 Task: Create New Customer with Customer Name: Albertsons Beer & Wine, Billing Address Line1: 1240 Ridge Road, Billing Address Line2:  Dodge City, Billing Address Line3:  Kansas 67801
Action: Mouse moved to (165, 30)
Screenshot: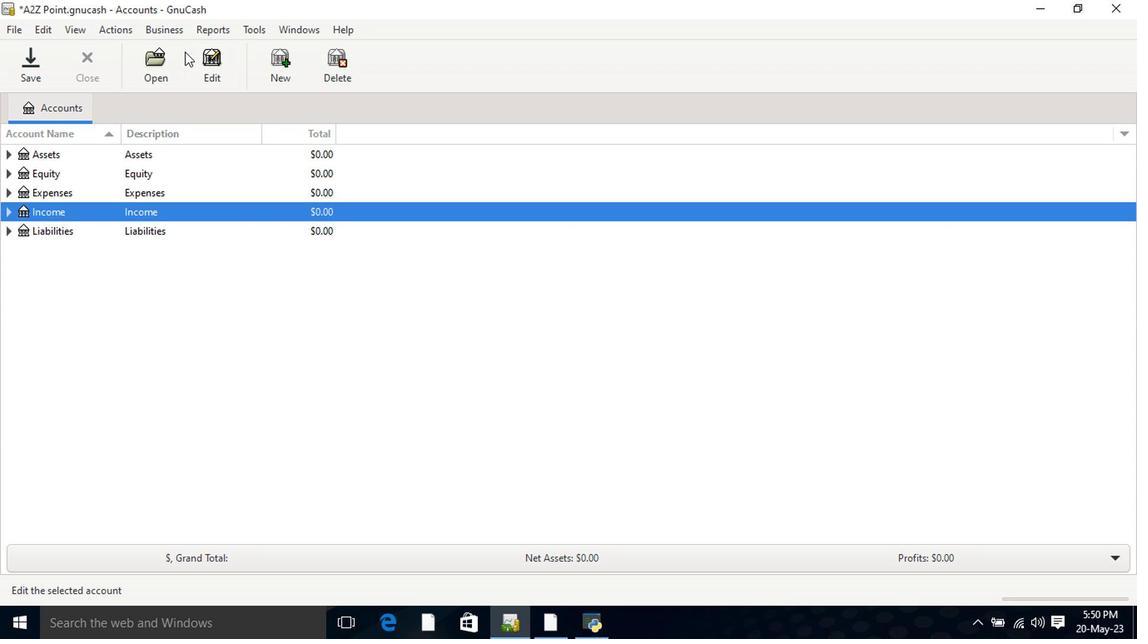 
Action: Mouse pressed left at (165, 30)
Screenshot: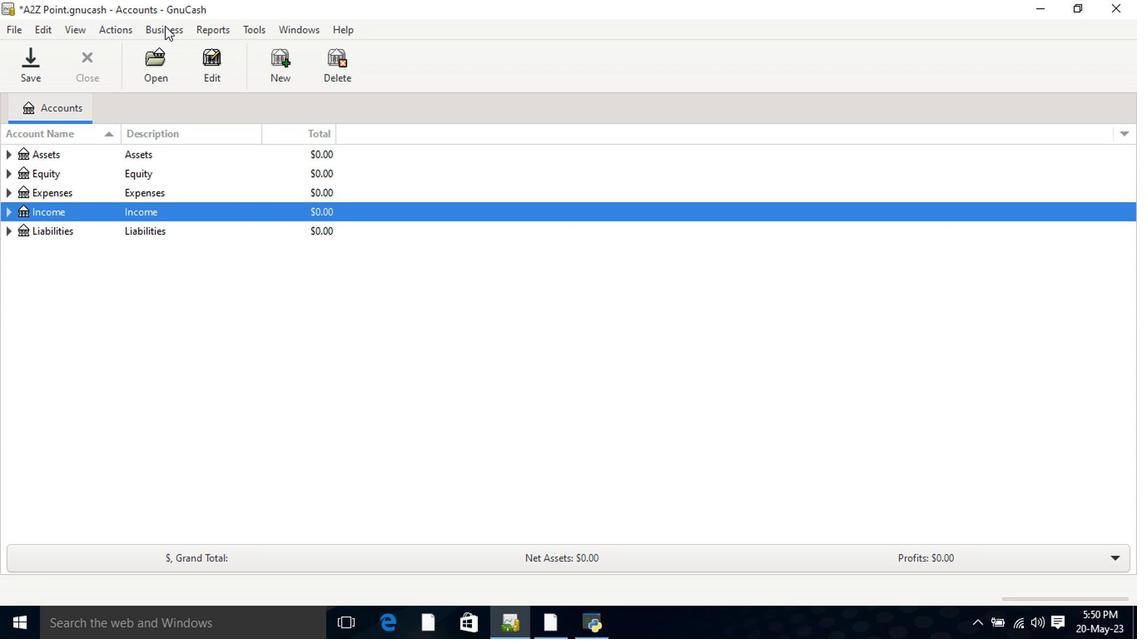 
Action: Mouse moved to (181, 53)
Screenshot: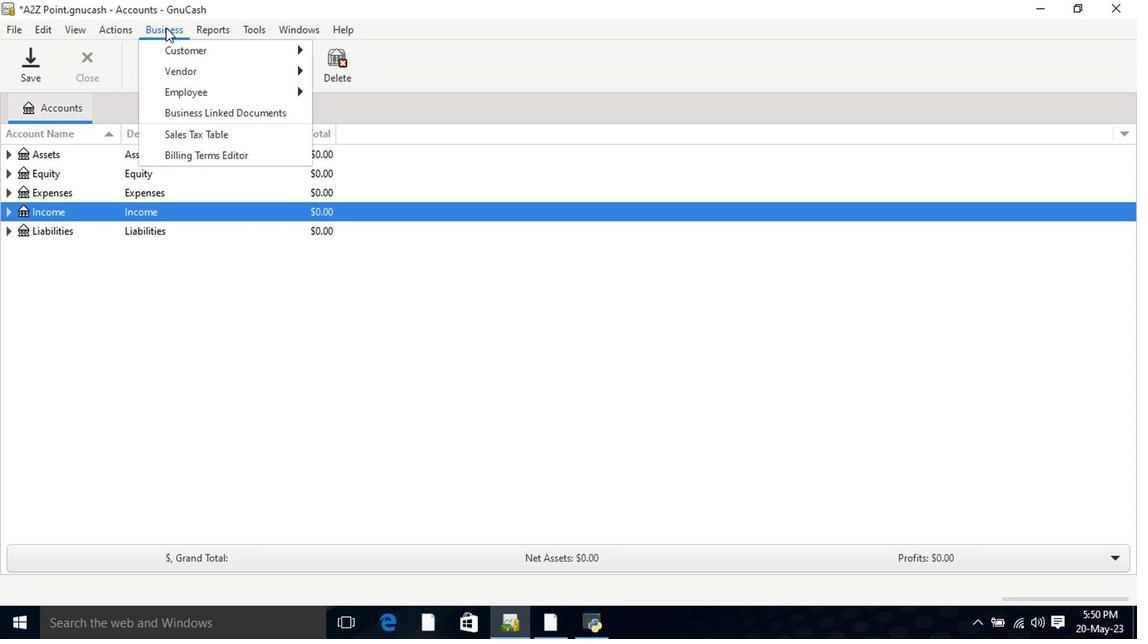 
Action: Mouse pressed left at (181, 53)
Screenshot: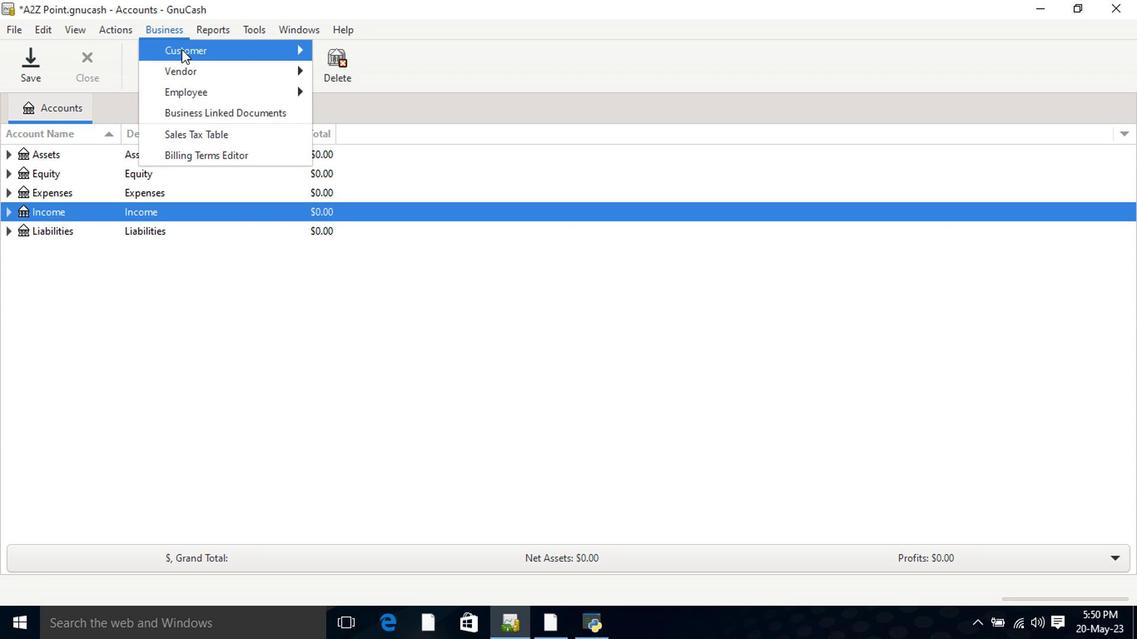 
Action: Mouse moved to (331, 77)
Screenshot: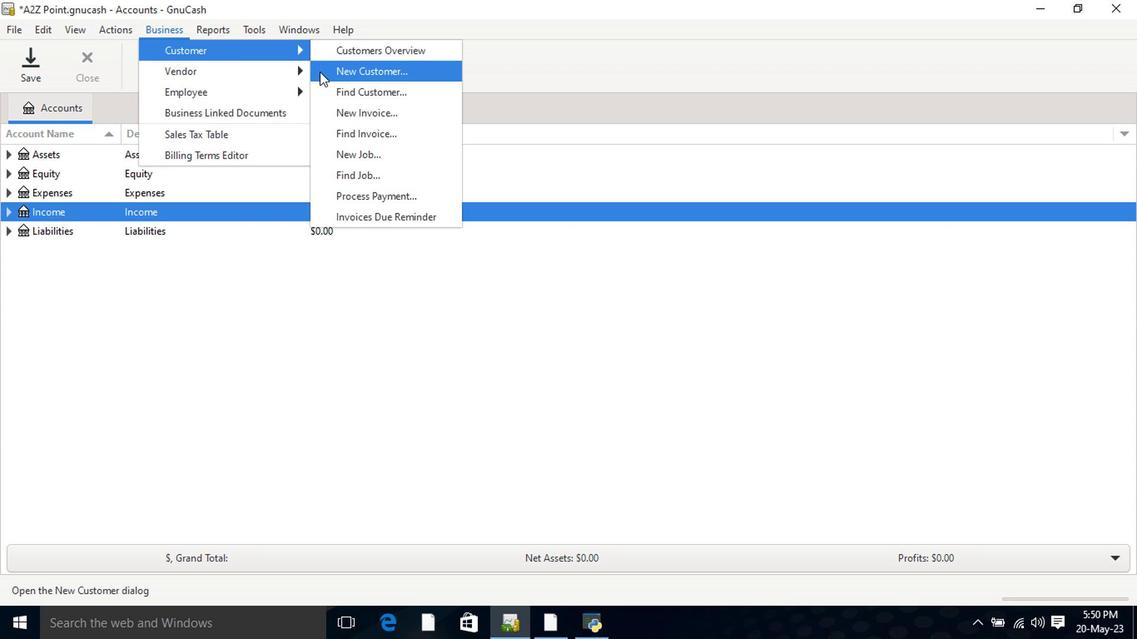 
Action: Mouse pressed left at (331, 77)
Screenshot: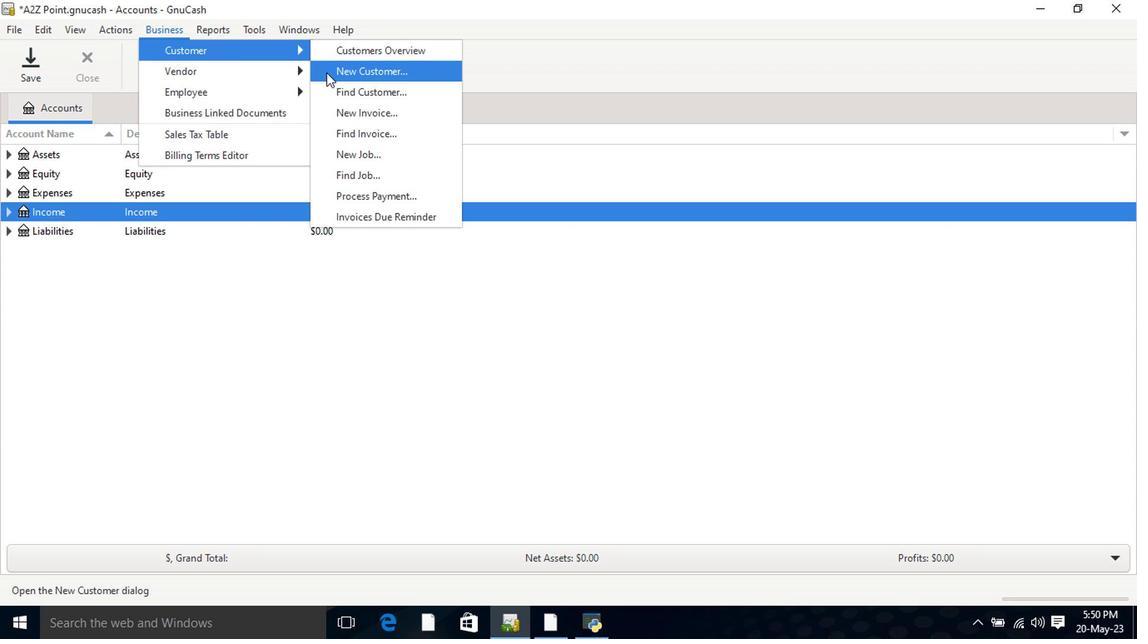 
Action: Key pressed <Key.shift>Albertson<Key.space><Key.shift>Beer<Key.space><Key.shift>&<Key.space><Key.shift>Wine<Key.tab><Key.tab><Key.tab>1240<Key.space><Key.shift>ridge<Key.space><Key.shift>Road<Key.left><Key.left><Key.left><Key.left><Key.left><Key.left><Key.left><Key.left><Key.left><Key.shift>R<Key.tab><Key.shift>Dof<Key.backspace>dge<Key.tab><Key.shift>Kan<Key.tab>
Screenshot: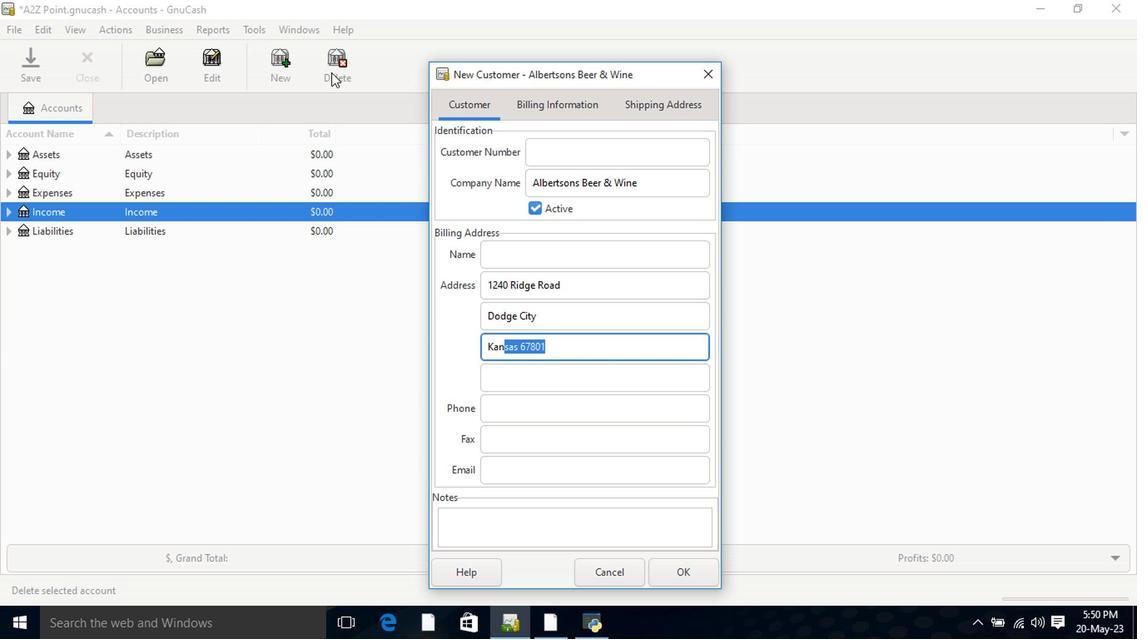 
Action: Mouse moved to (681, 574)
Screenshot: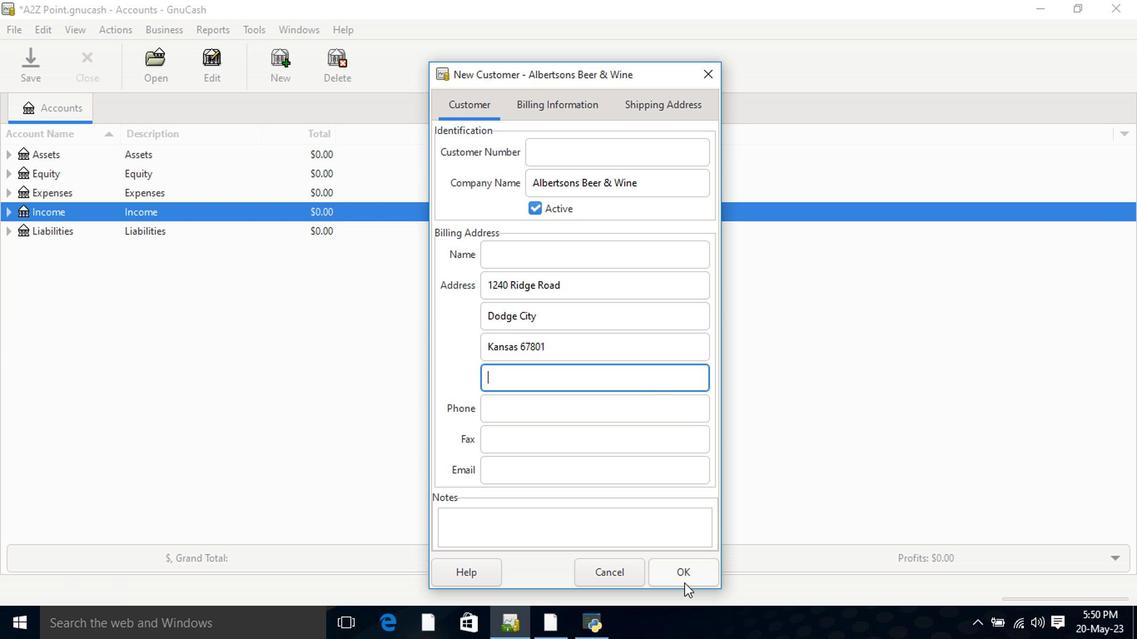 
Action: Mouse pressed left at (681, 574)
Screenshot: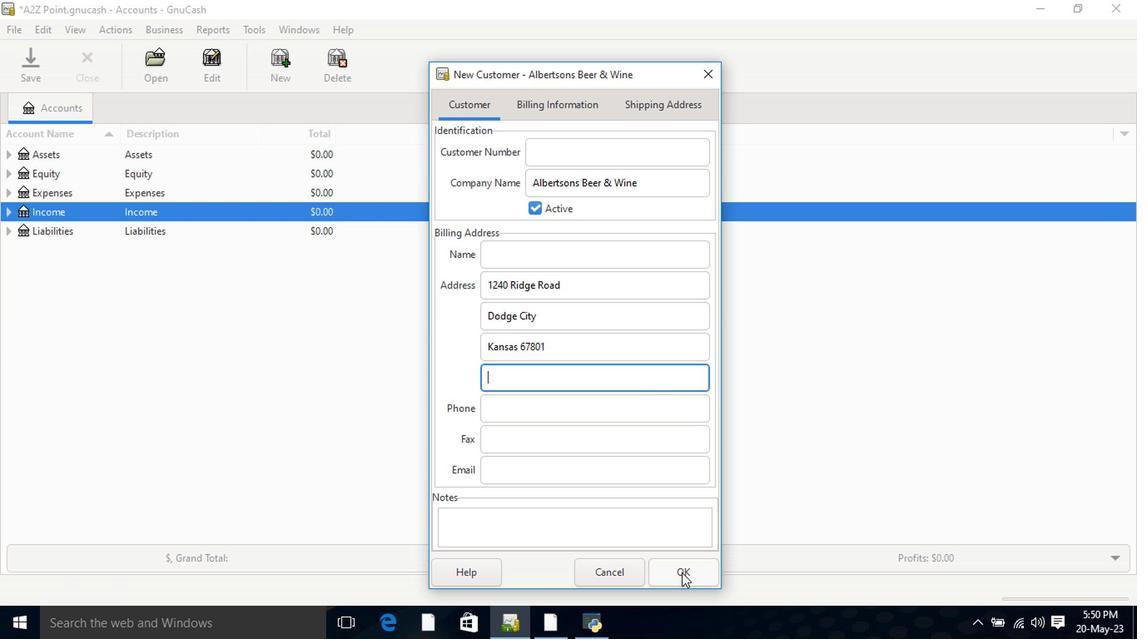 
